 Task: Update the repository default branch to master".
Action: Mouse moved to (1078, 80)
Screenshot: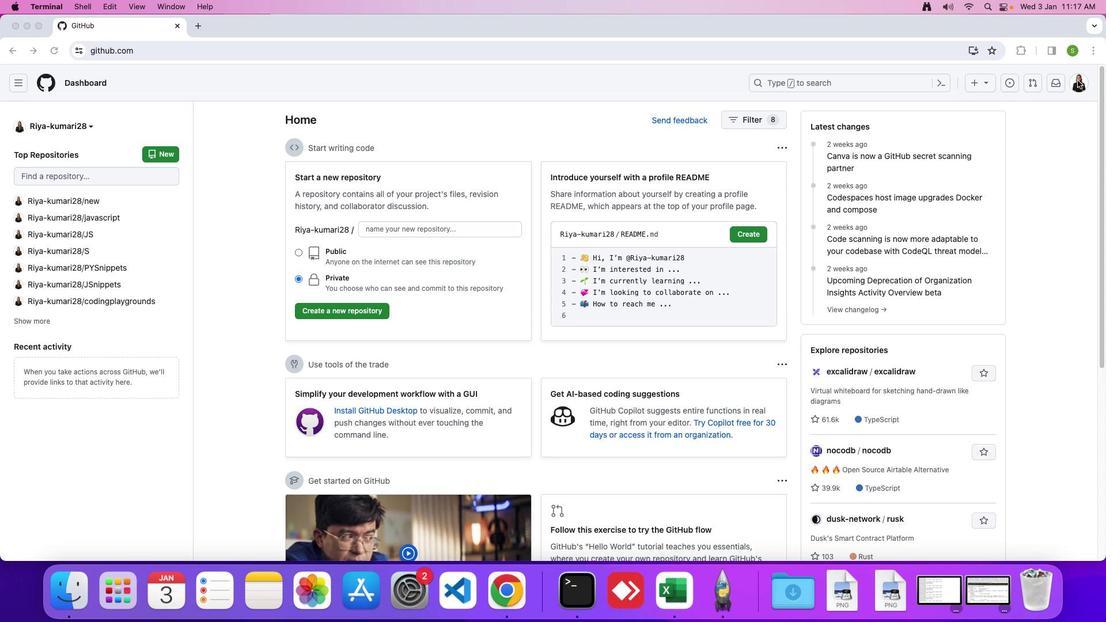 
Action: Mouse pressed left at (1078, 80)
Screenshot: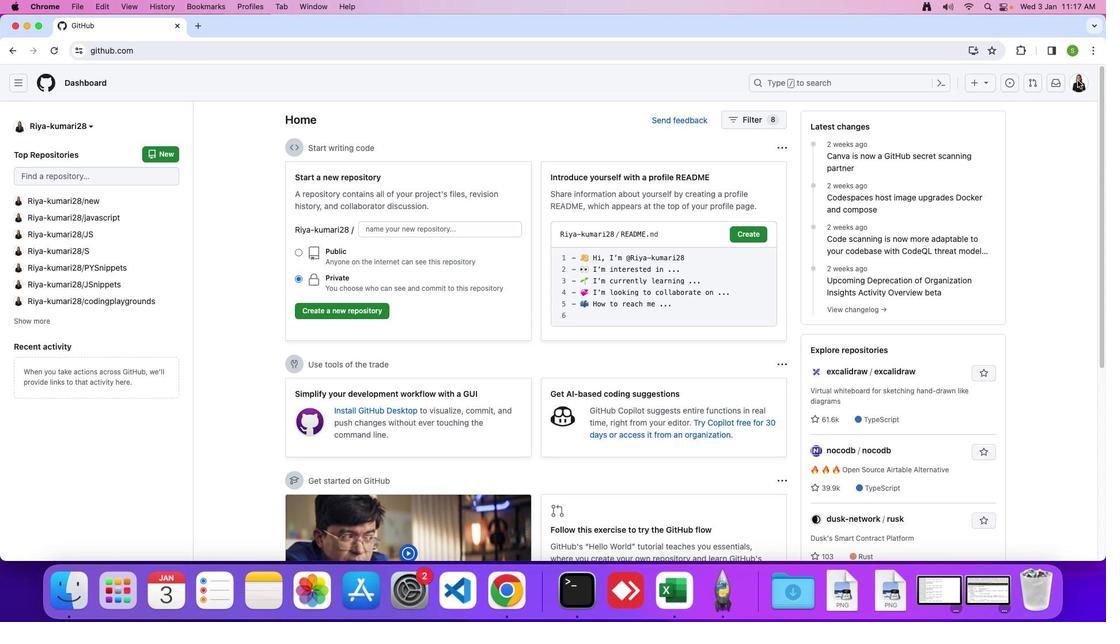 
Action: Mouse moved to (1082, 81)
Screenshot: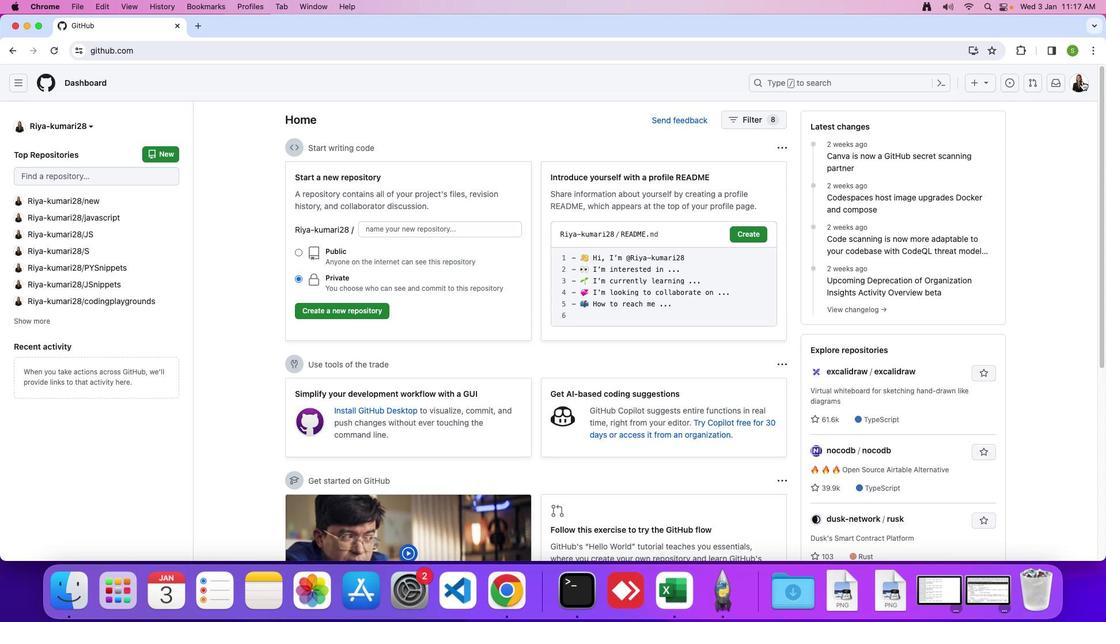 
Action: Mouse pressed left at (1082, 81)
Screenshot: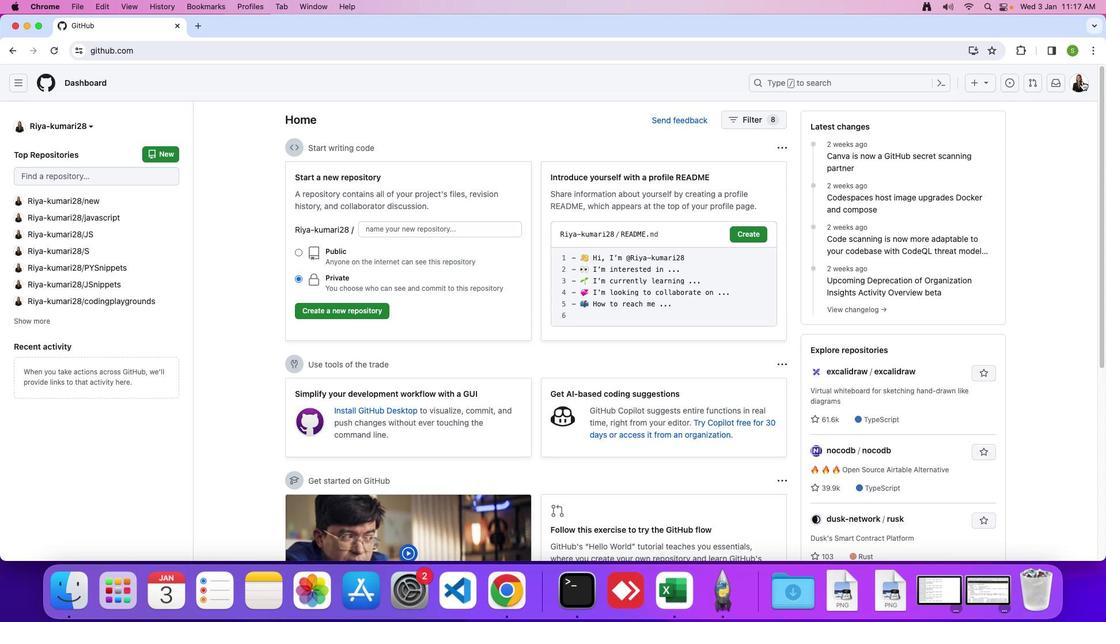 
Action: Mouse moved to (979, 396)
Screenshot: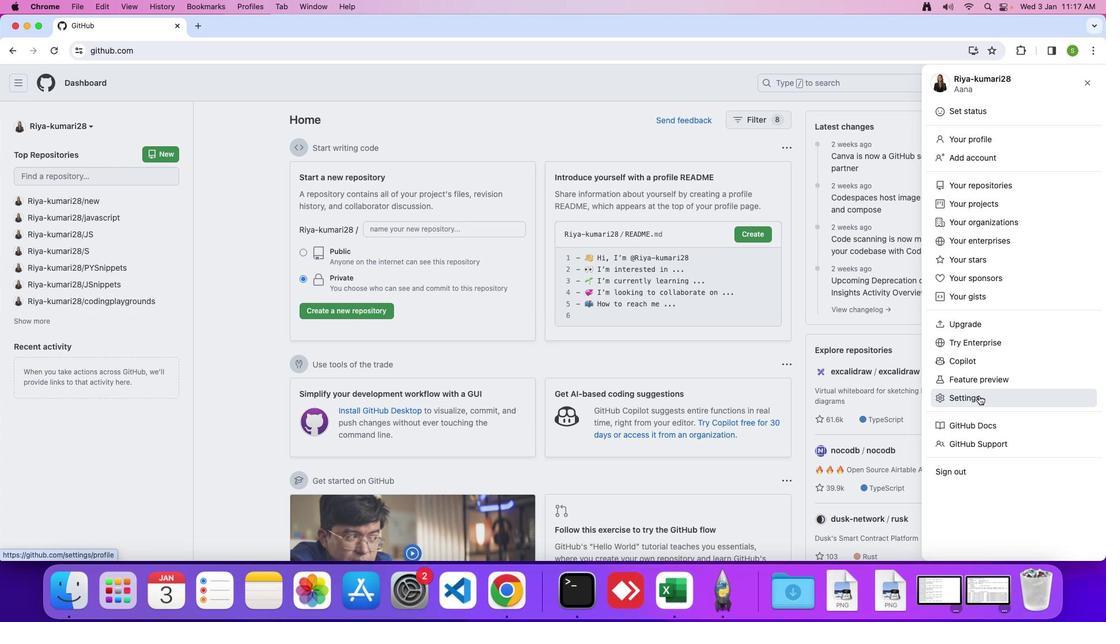 
Action: Mouse pressed left at (979, 396)
Screenshot: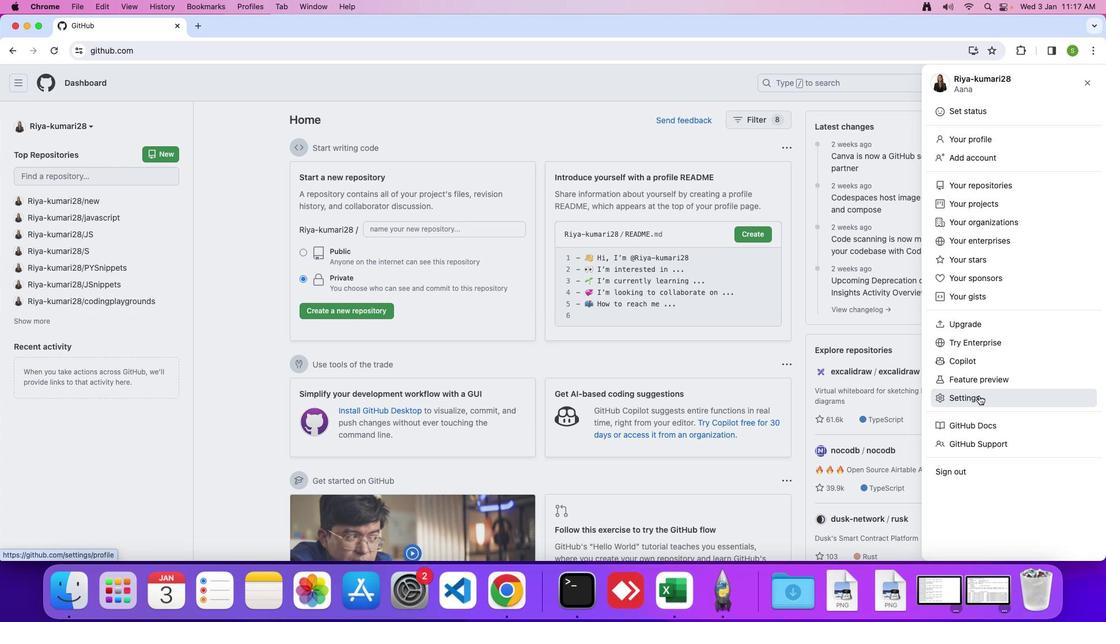 
Action: Mouse moved to (245, 463)
Screenshot: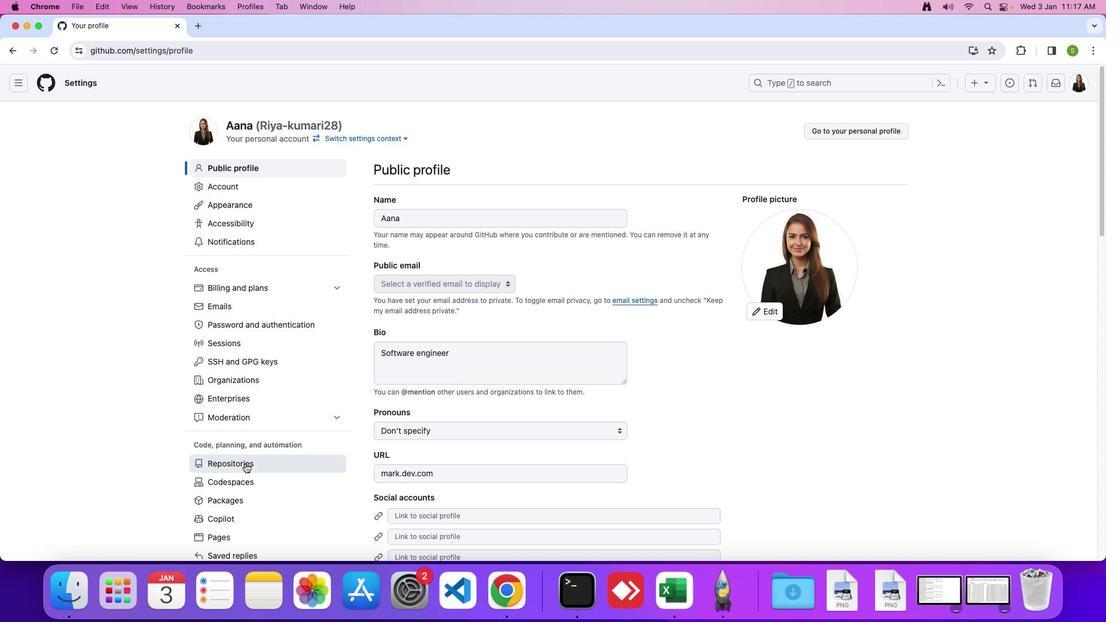 
Action: Mouse pressed left at (245, 463)
Screenshot: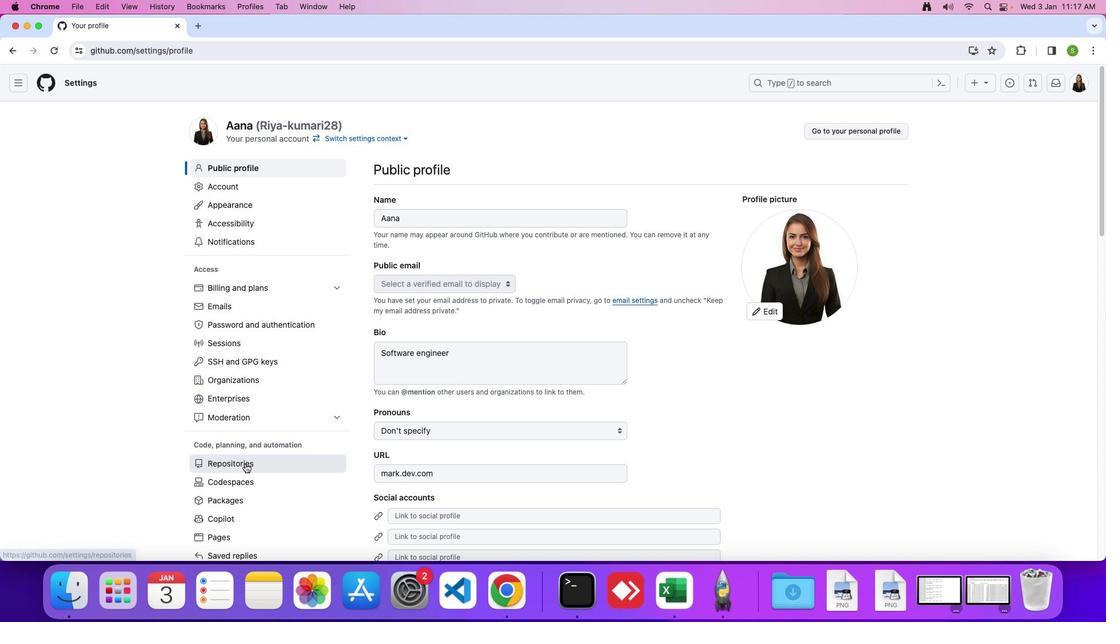 
Action: Mouse moved to (472, 249)
Screenshot: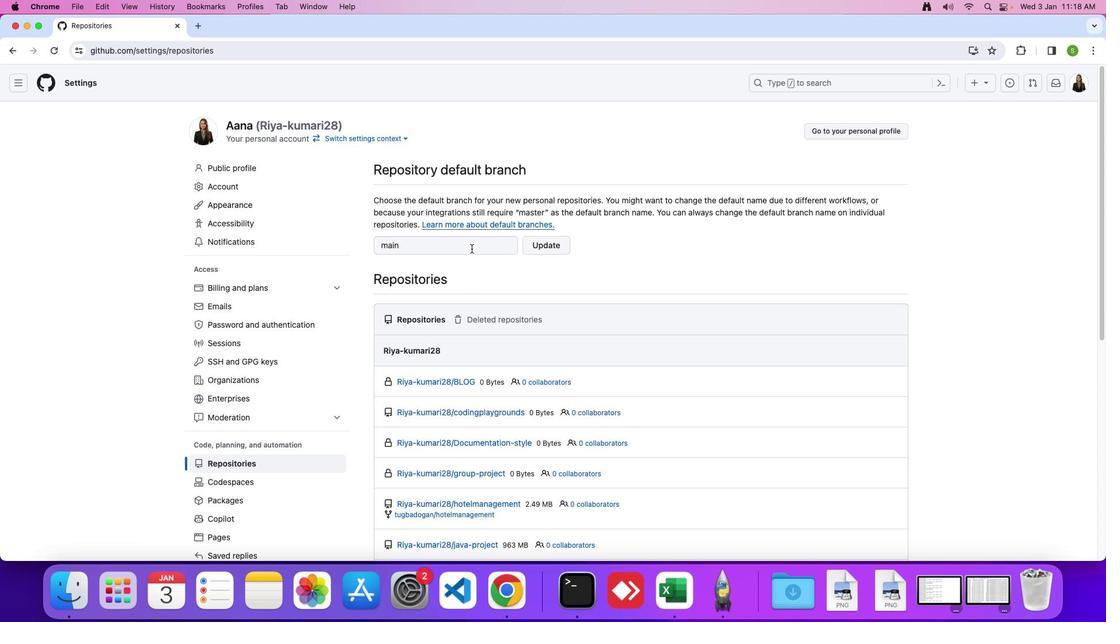 
Action: Mouse pressed left at (472, 249)
Screenshot: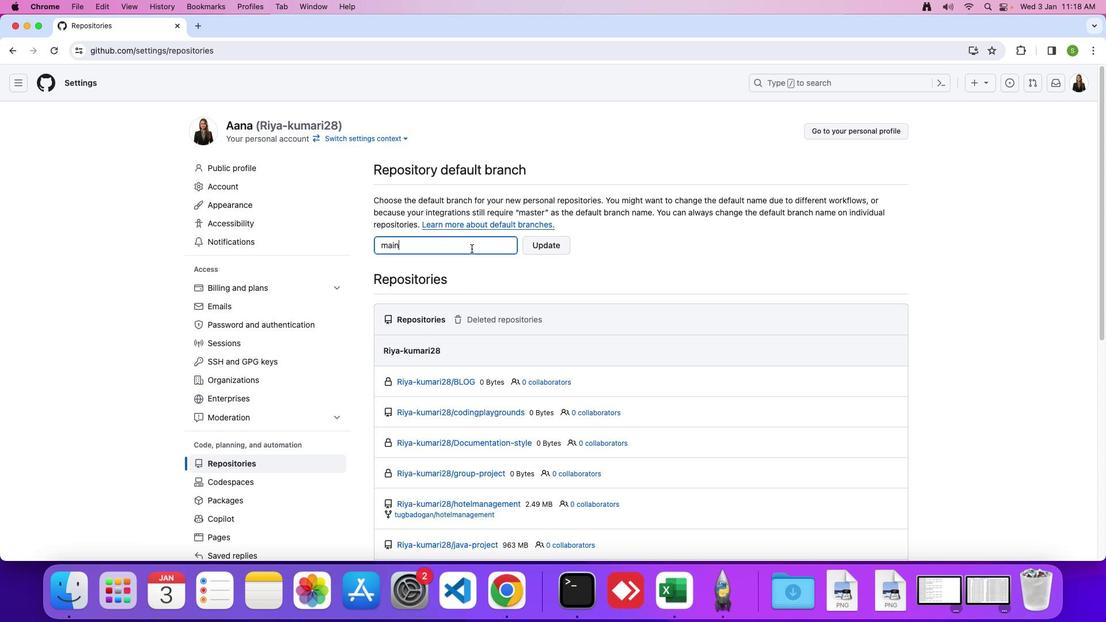 
Action: Mouse moved to (442, 244)
Screenshot: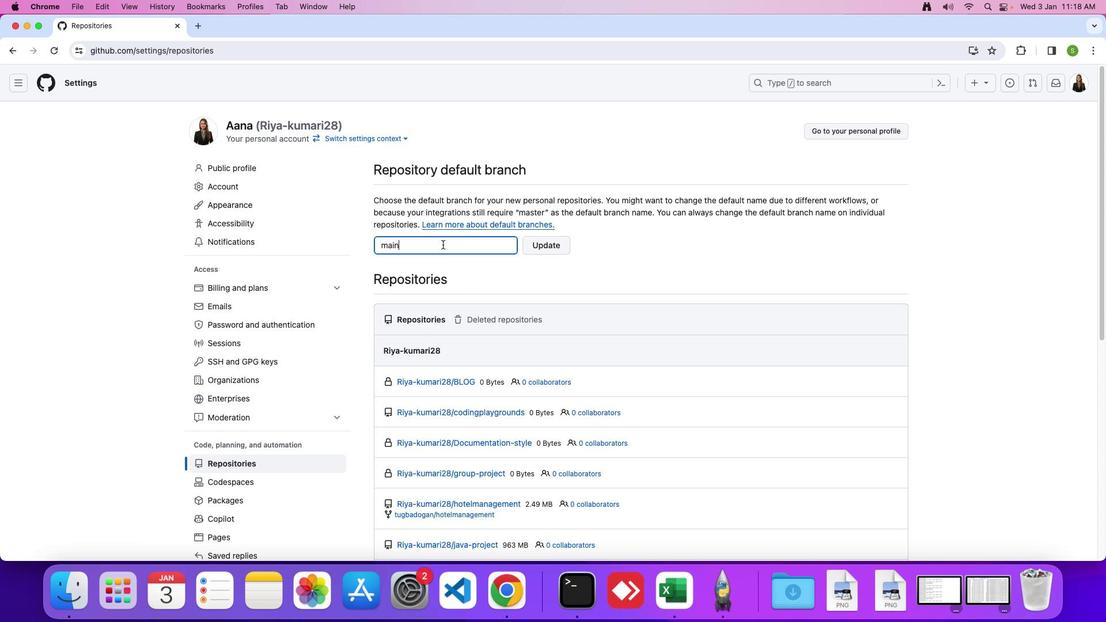 
Action: Mouse pressed left at (442, 244)
Screenshot: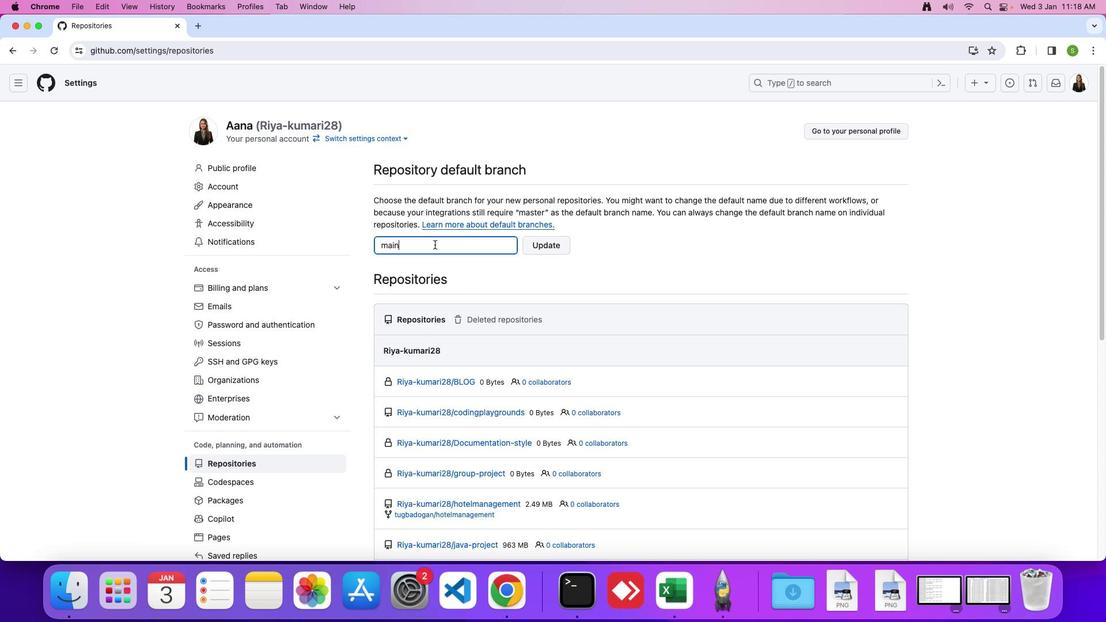 
Action: Mouse moved to (358, 240)
Screenshot: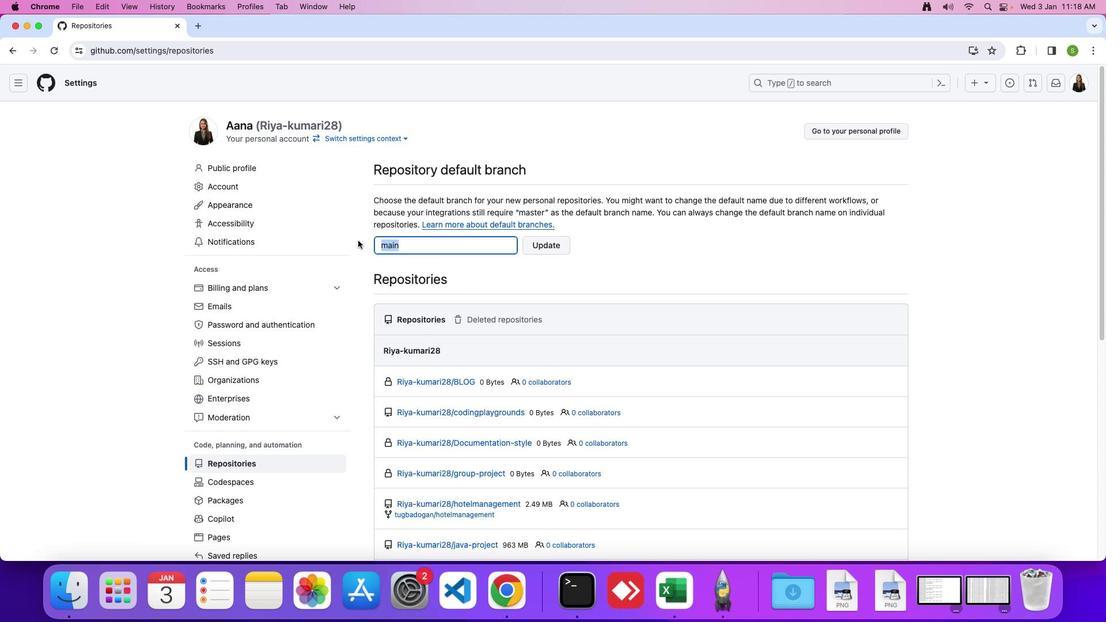
Action: Key pressed Key.caps_lock'm''a''s''t''e''r'
Screenshot: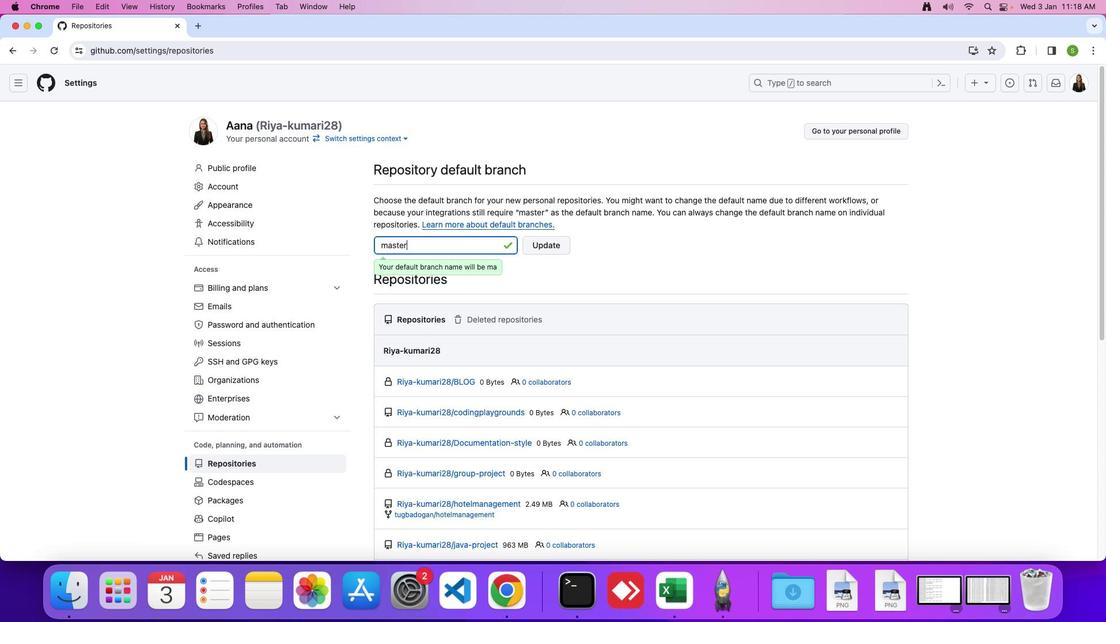 
Action: Mouse moved to (554, 247)
Screenshot: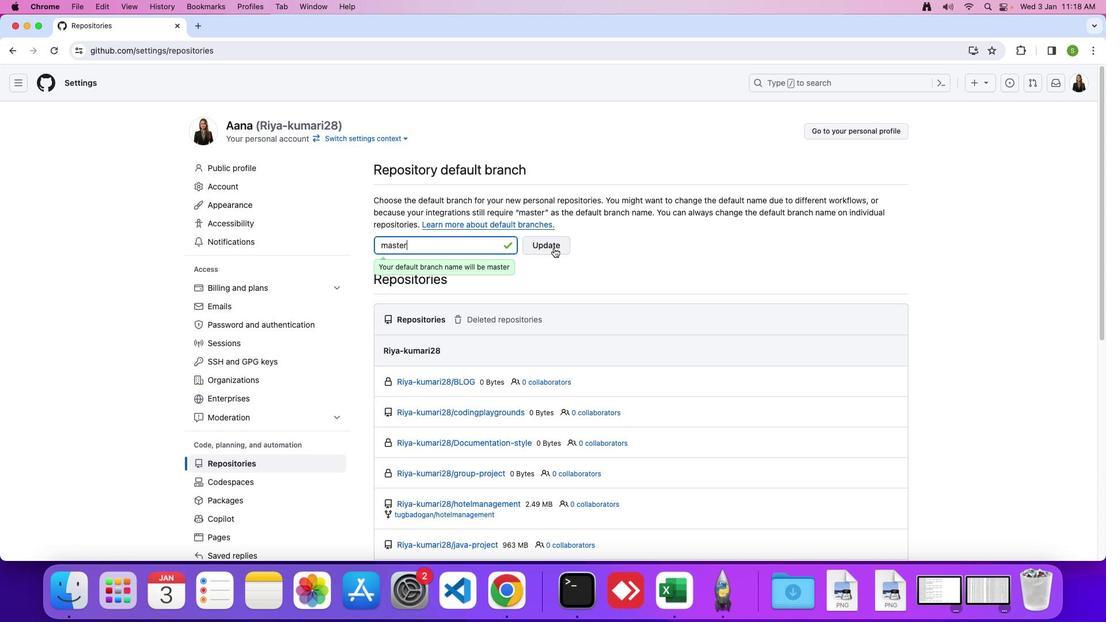 
Action: Mouse pressed left at (554, 247)
Screenshot: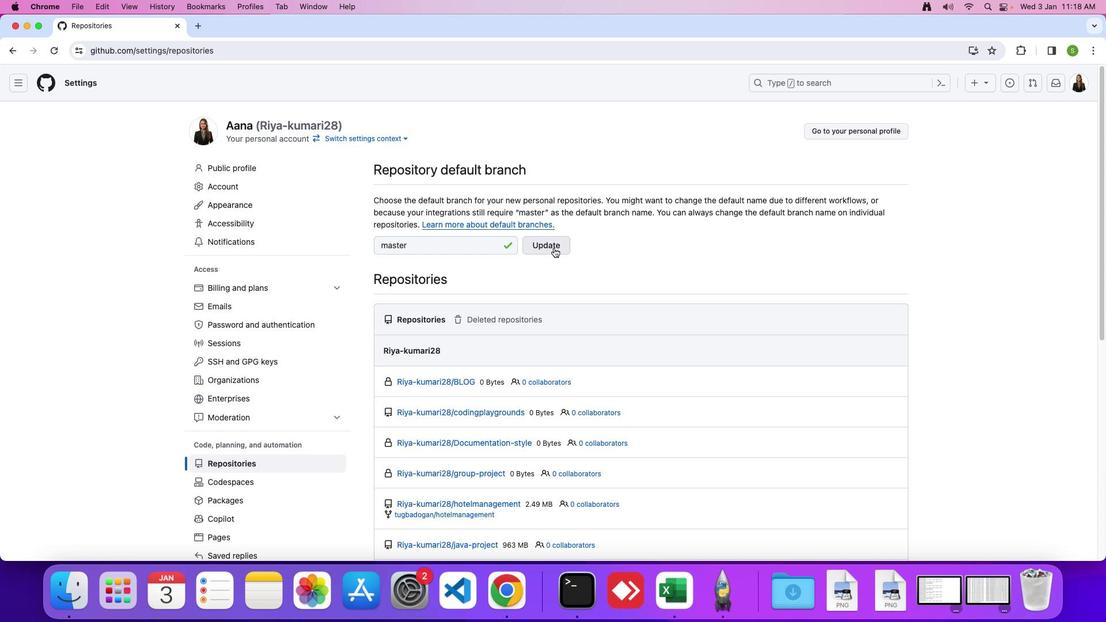 
Action: Mouse moved to (550, 246)
Screenshot: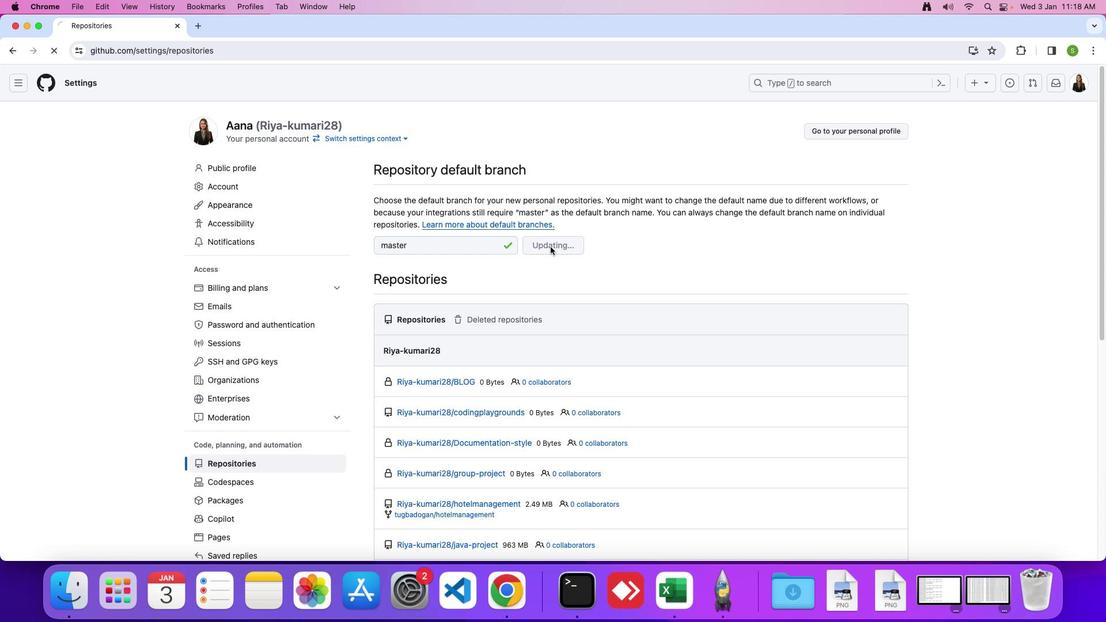 
